 Task: Include "other" option in Edit Question.
Action: Mouse moved to (224, 360)
Screenshot: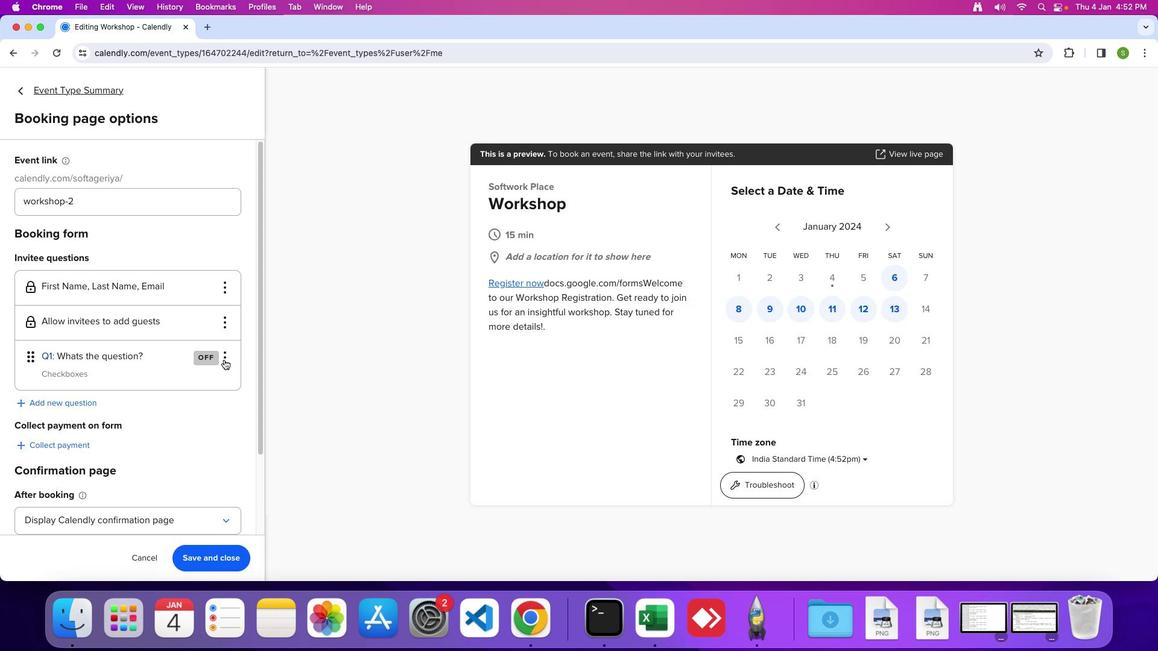
Action: Mouse pressed left at (224, 360)
Screenshot: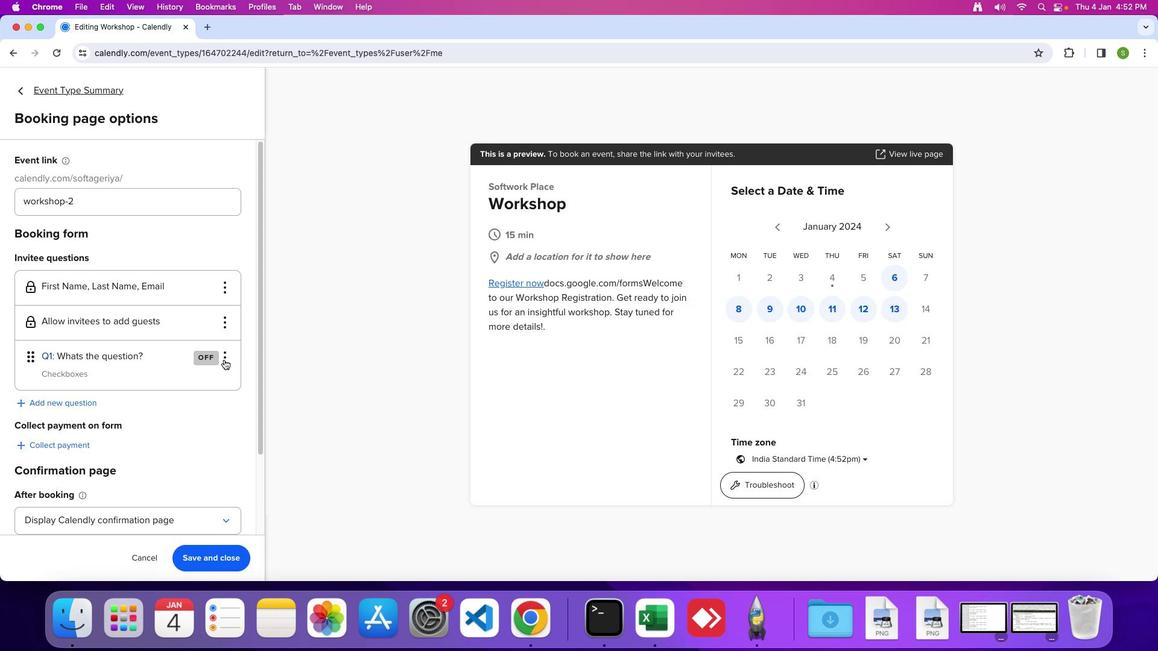 
Action: Mouse moved to (225, 381)
Screenshot: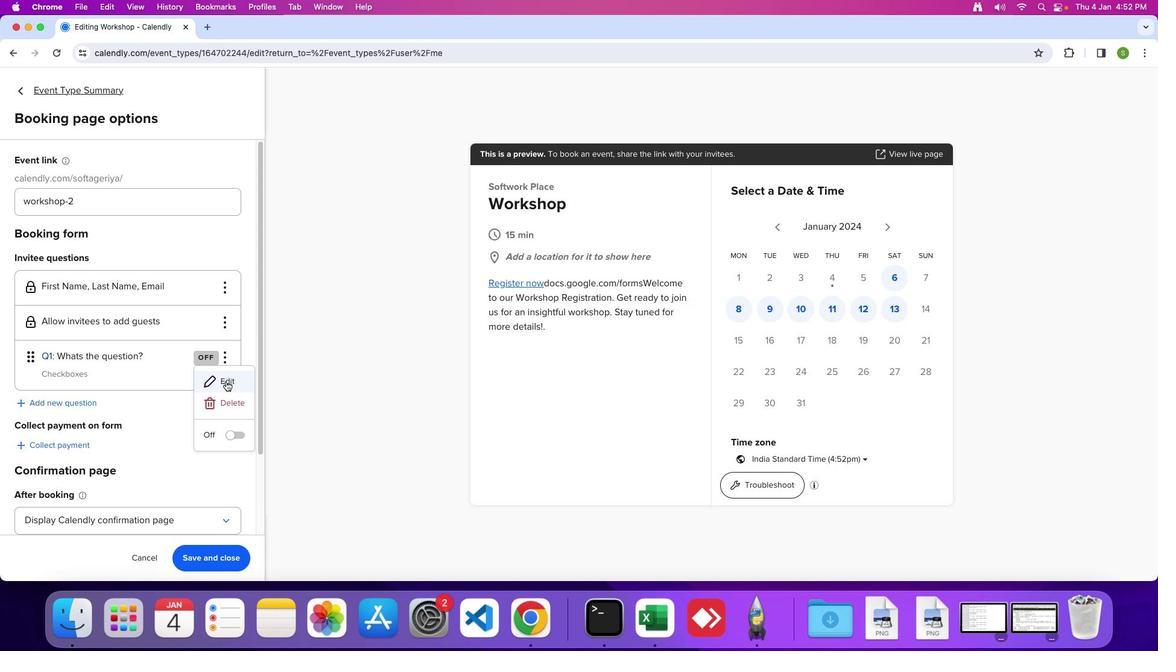 
Action: Mouse pressed left at (225, 381)
Screenshot: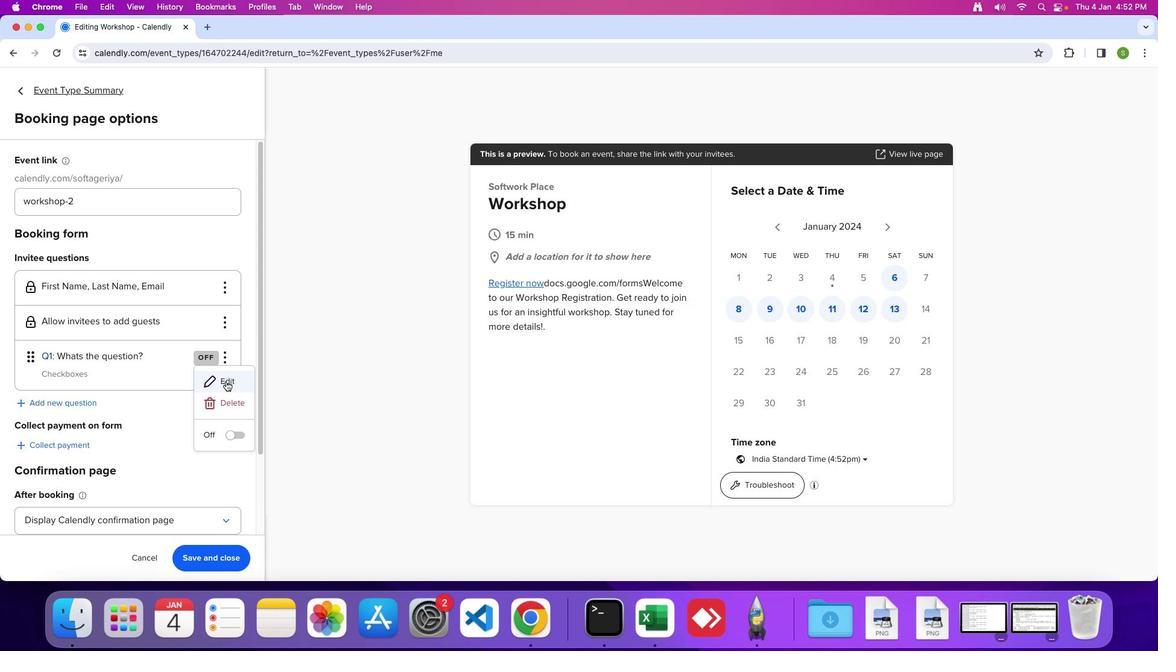 
Action: Mouse moved to (471, 457)
Screenshot: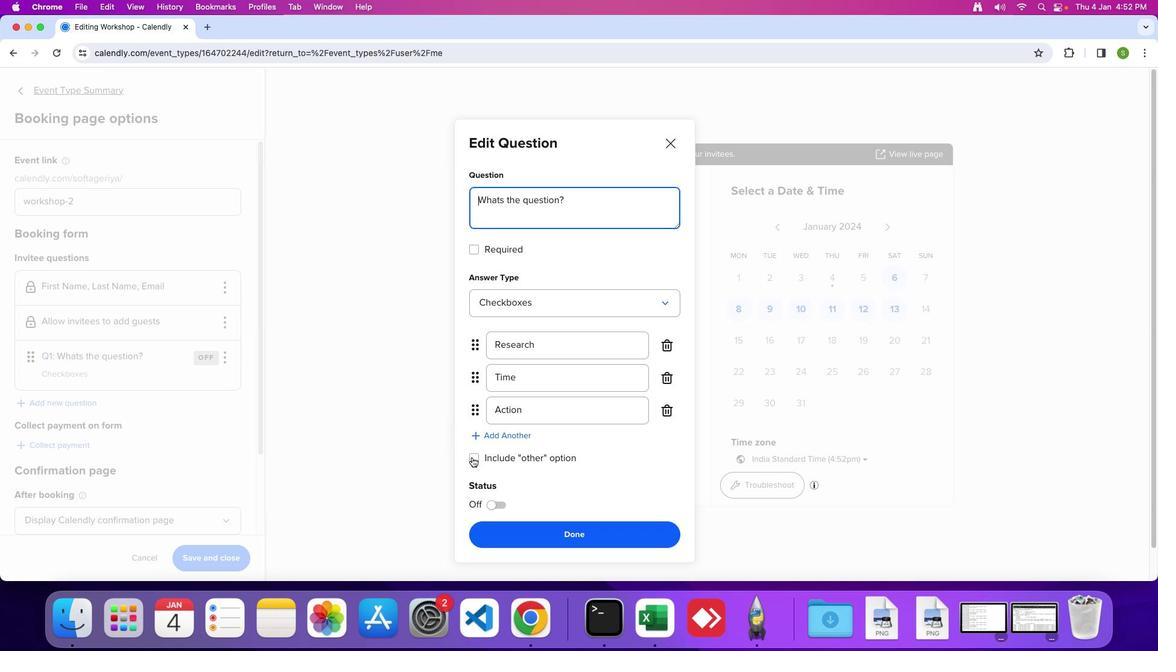 
Action: Mouse pressed left at (471, 457)
Screenshot: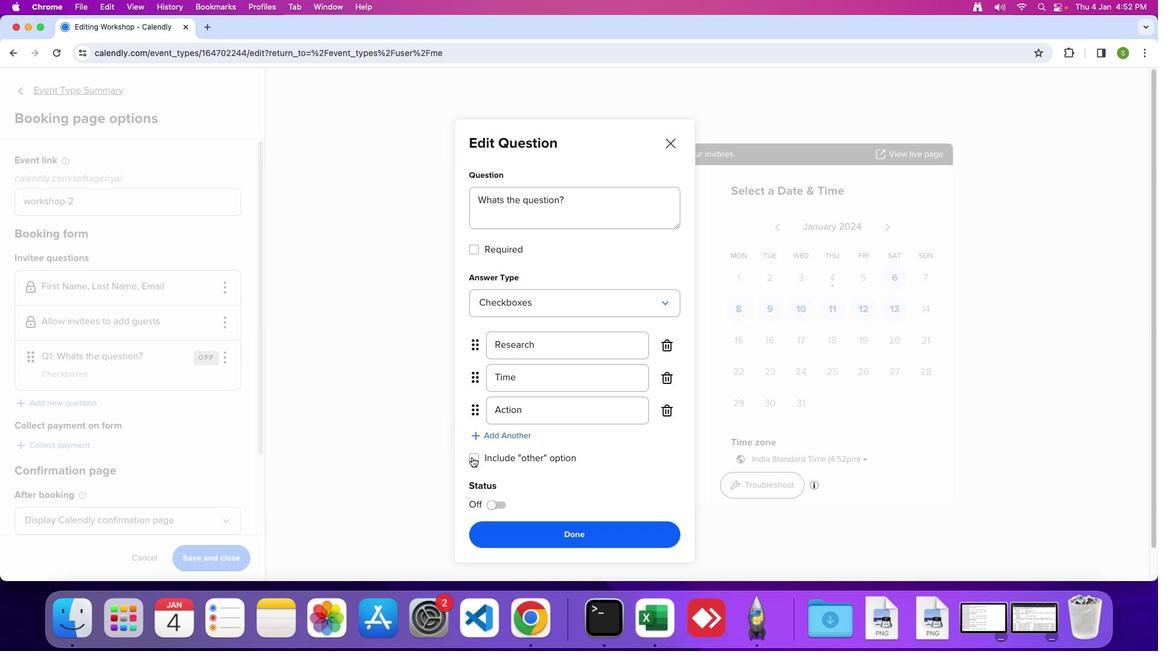 
Action: Mouse moved to (546, 489)
Screenshot: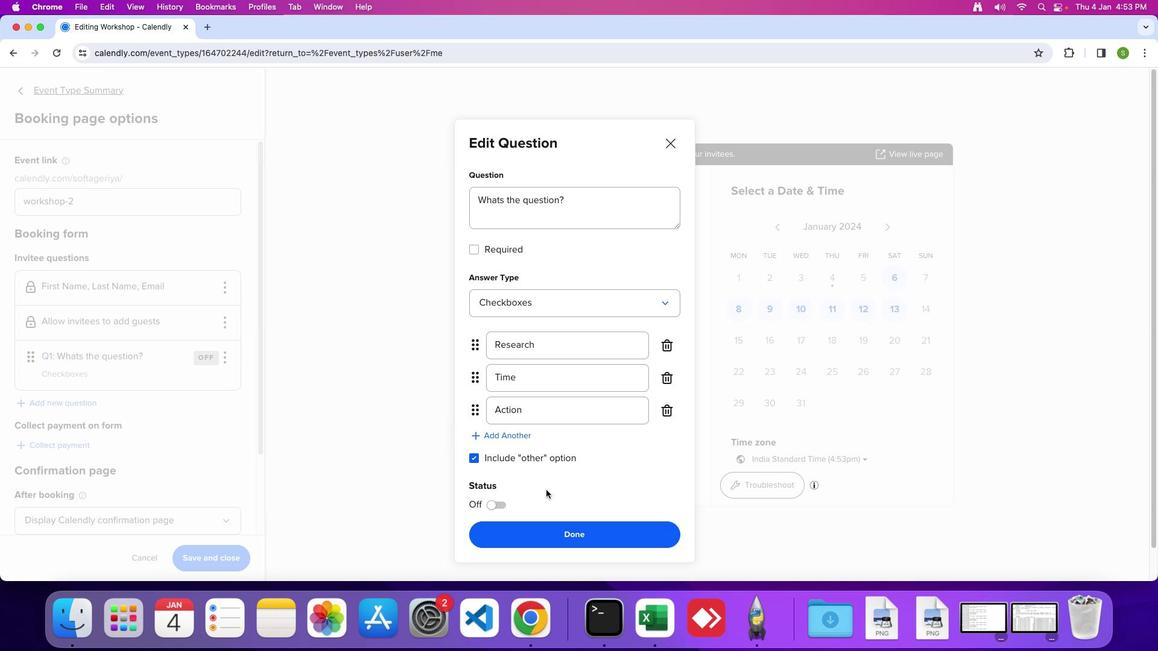 
